 Task: Print the current sheet from a micosoft printer in black and white format.
Action: Mouse moved to (58, 88)
Screenshot: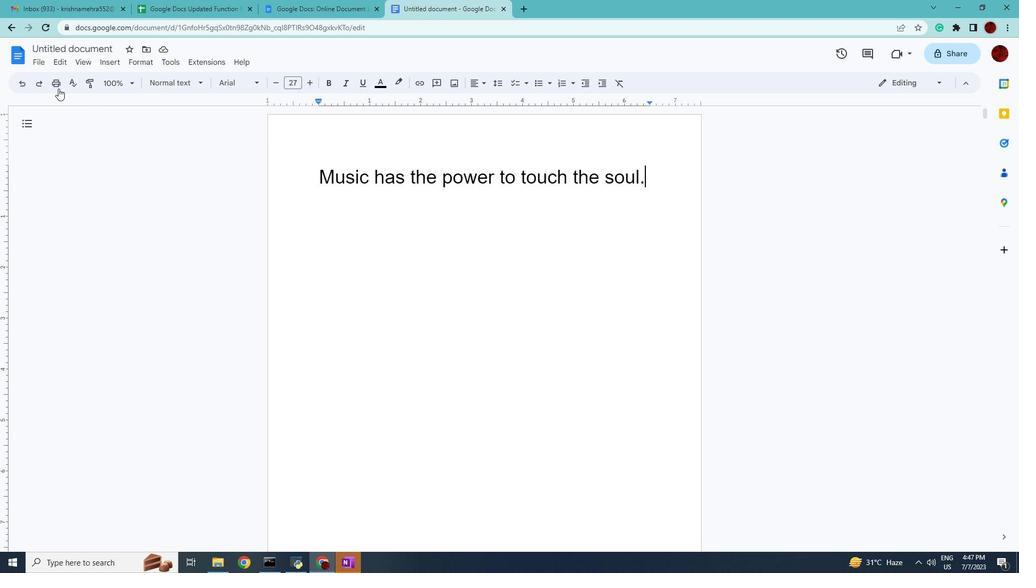 
Action: Mouse pressed left at (58, 88)
Screenshot: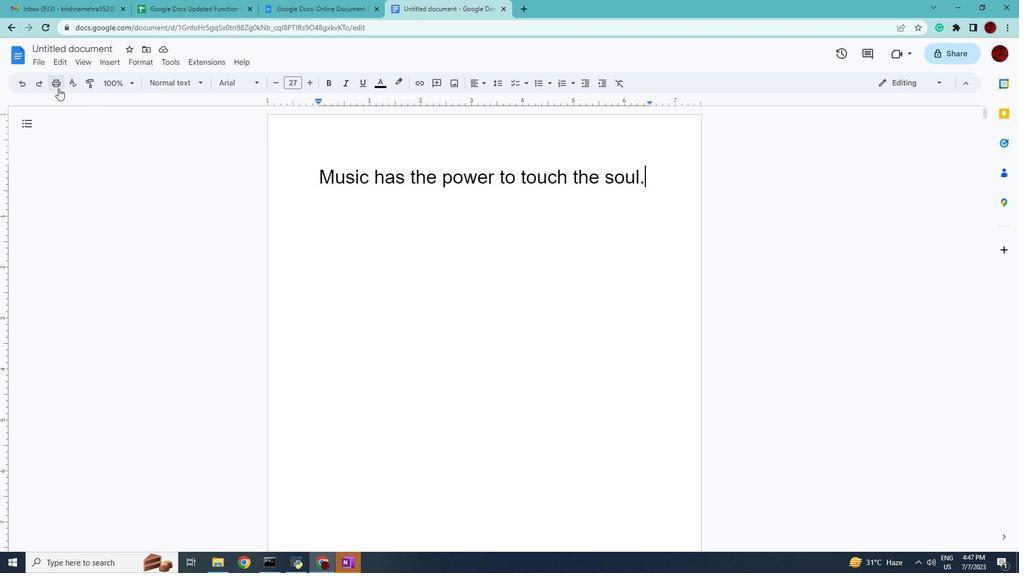 
Action: Mouse moved to (837, 140)
Screenshot: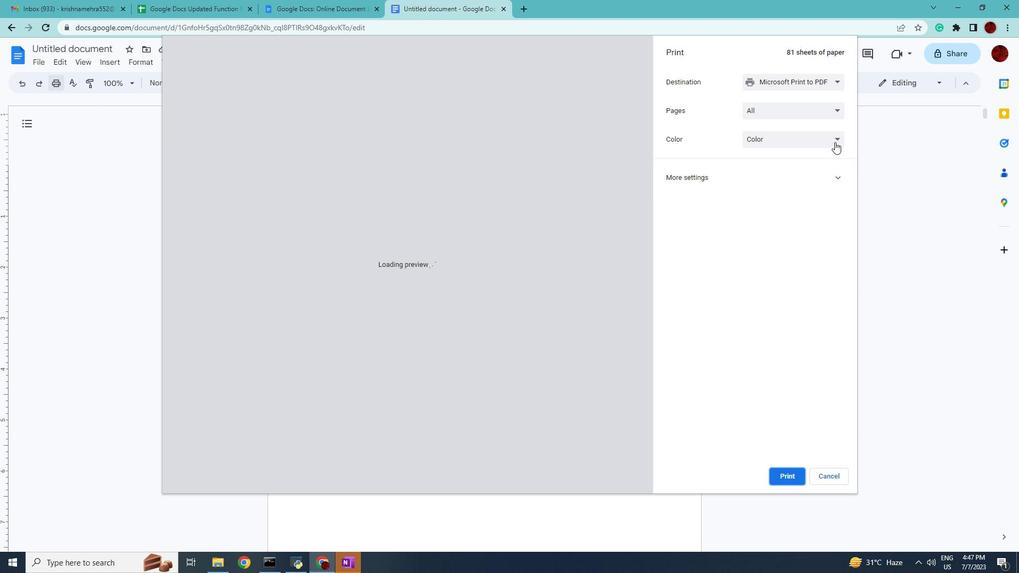 
Action: Mouse pressed left at (837, 140)
Screenshot: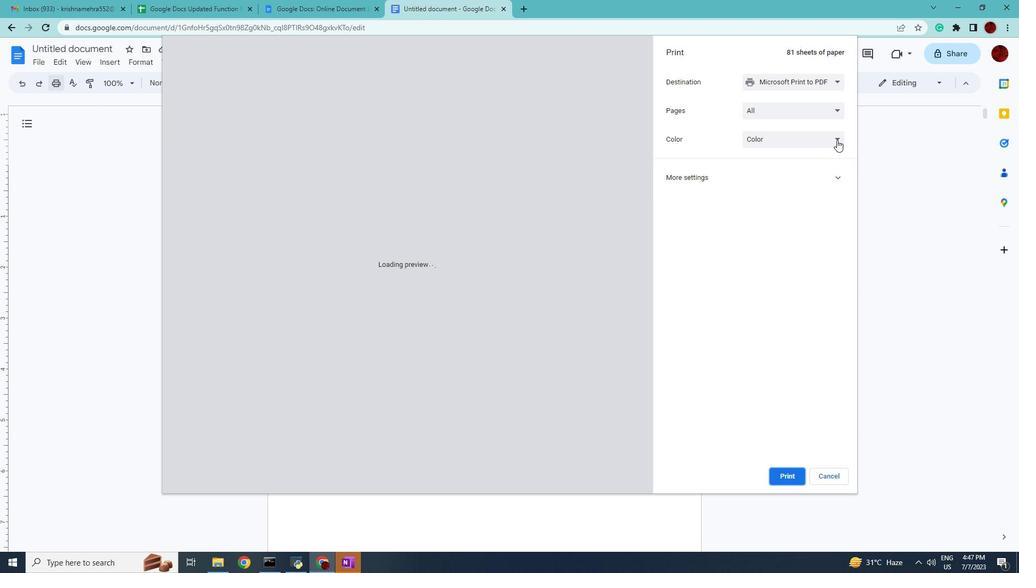 
Action: Mouse moved to (797, 153)
Screenshot: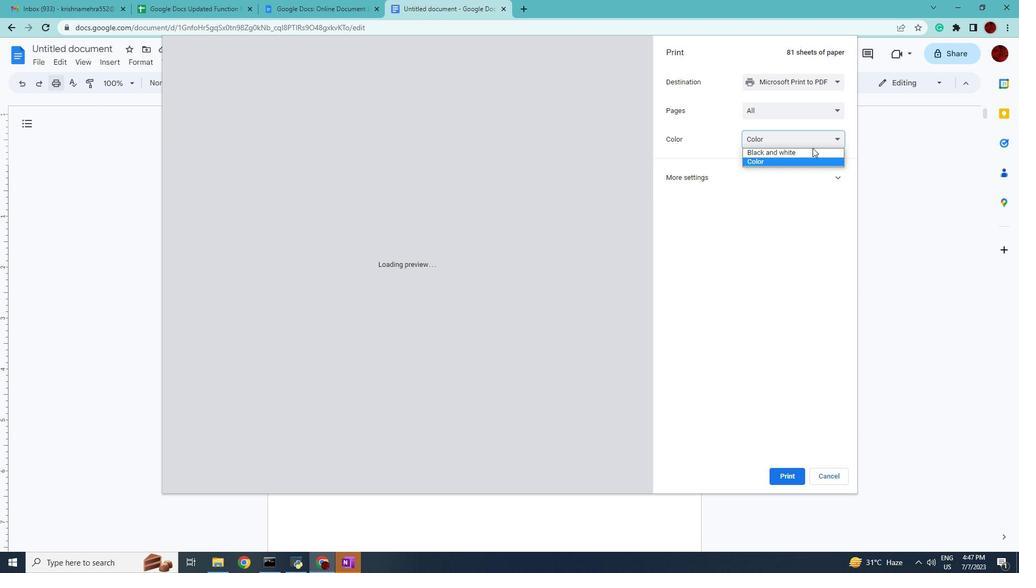 
Action: Mouse pressed left at (797, 153)
Screenshot: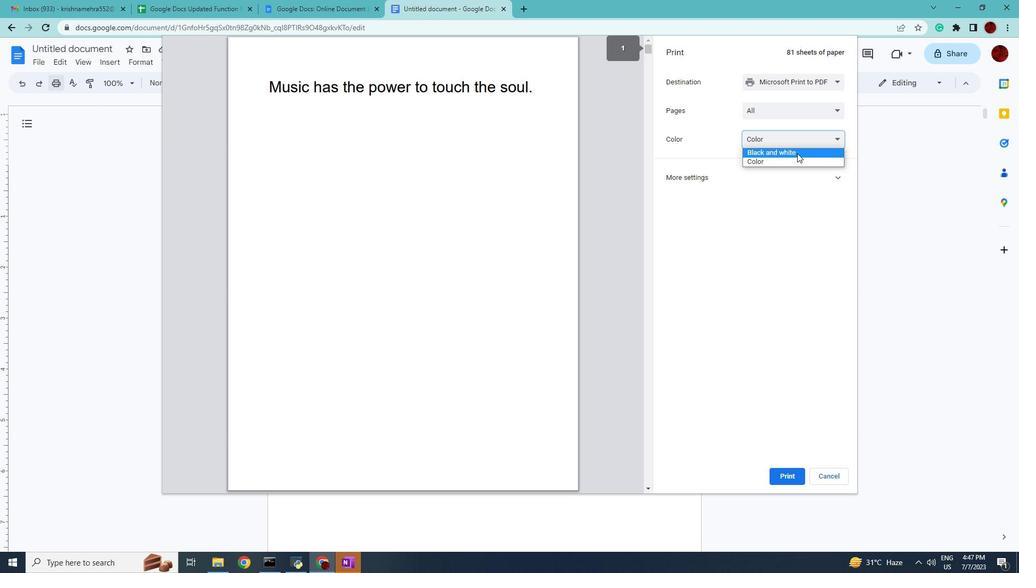 
Action: Mouse moved to (797, 480)
Screenshot: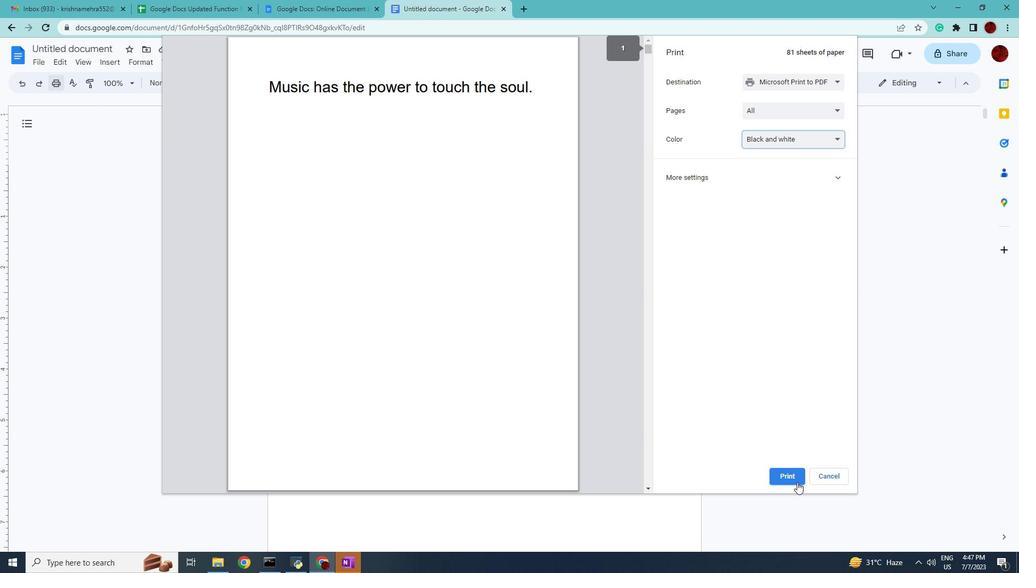 
Action: Mouse pressed left at (797, 480)
Screenshot: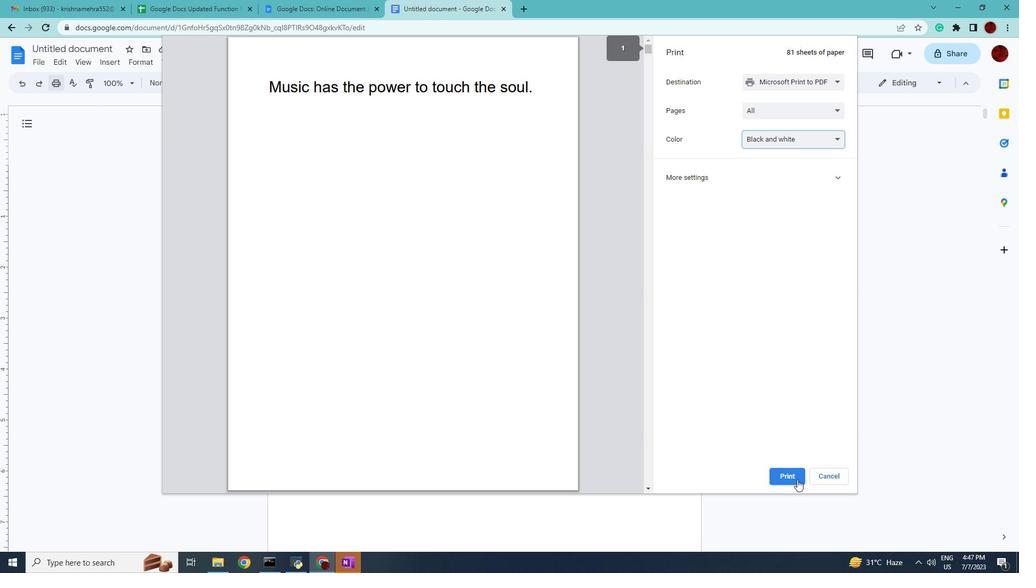 
